 Task: Change elbow connector line to lose dashed dotted.
Action: Mouse moved to (576, 283)
Screenshot: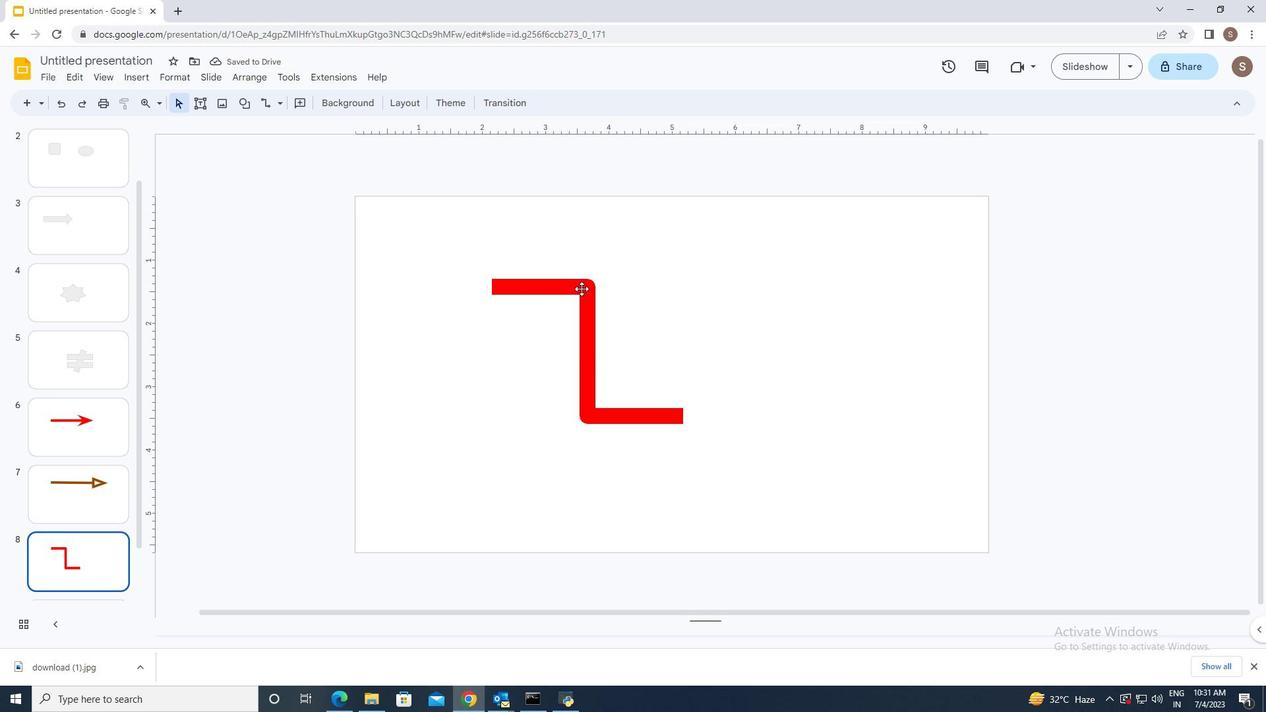 
Action: Mouse pressed left at (576, 283)
Screenshot: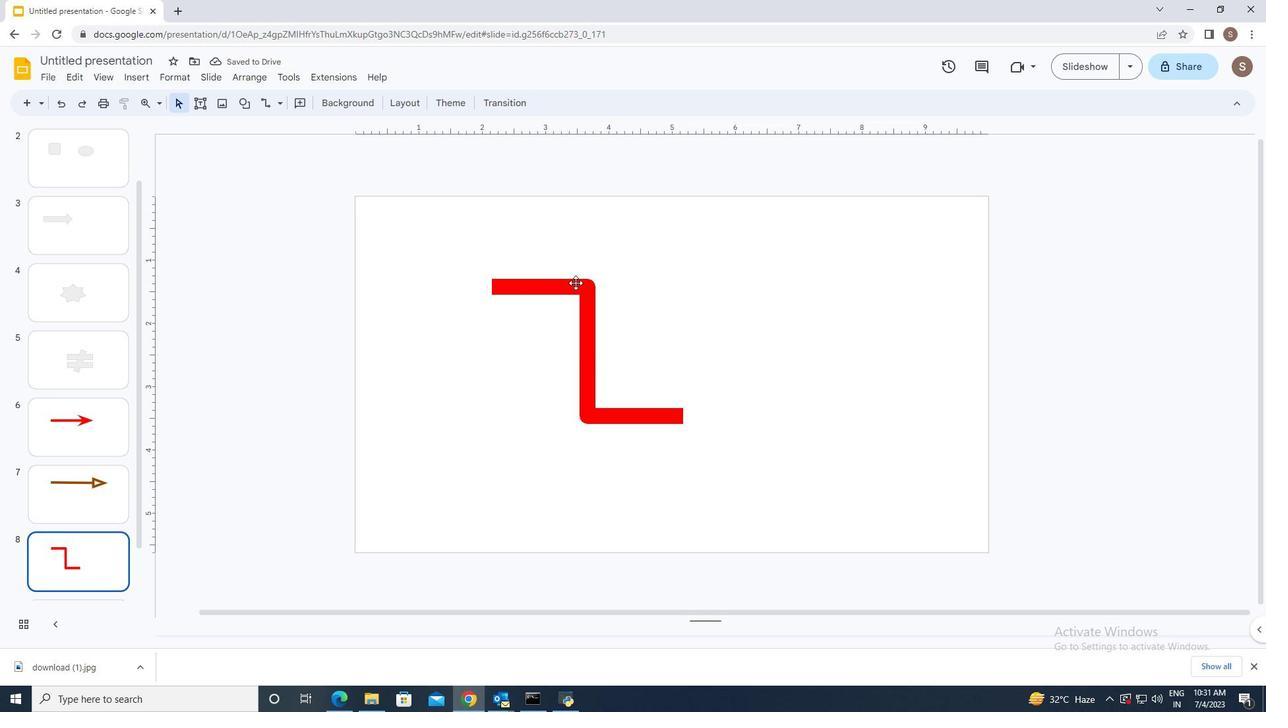 
Action: Mouse moved to (341, 99)
Screenshot: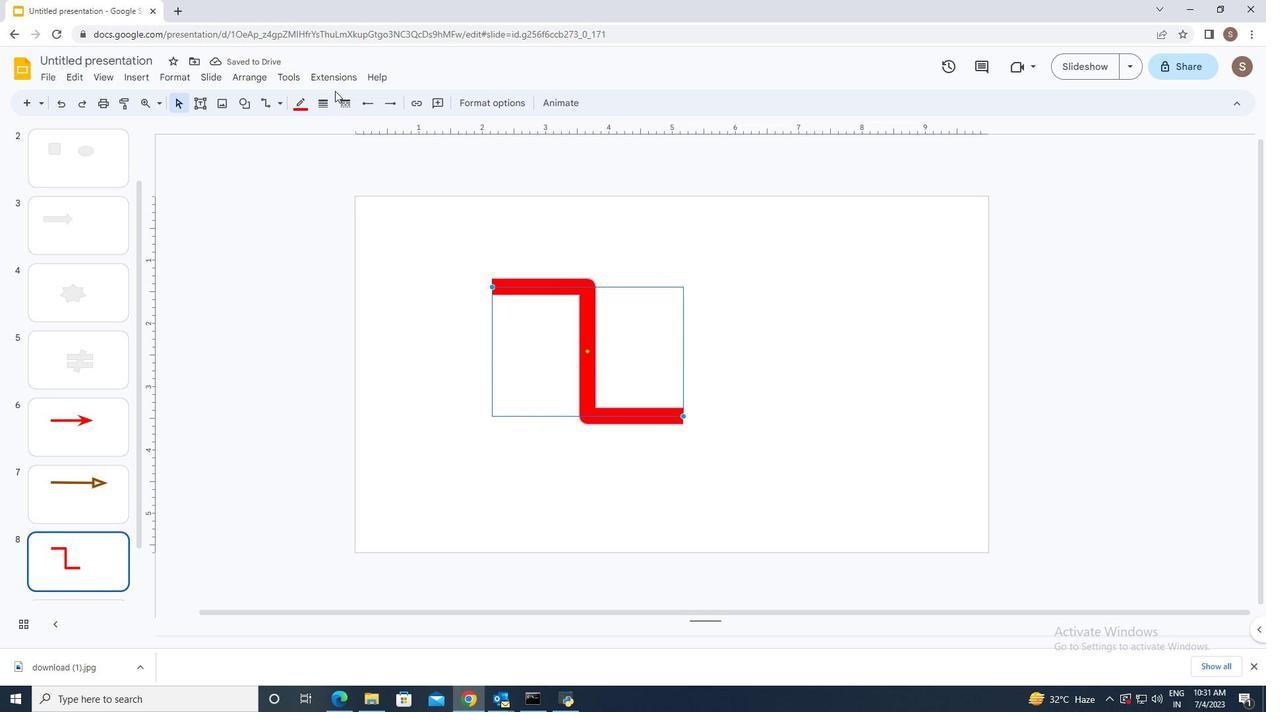
Action: Mouse pressed left at (341, 99)
Screenshot: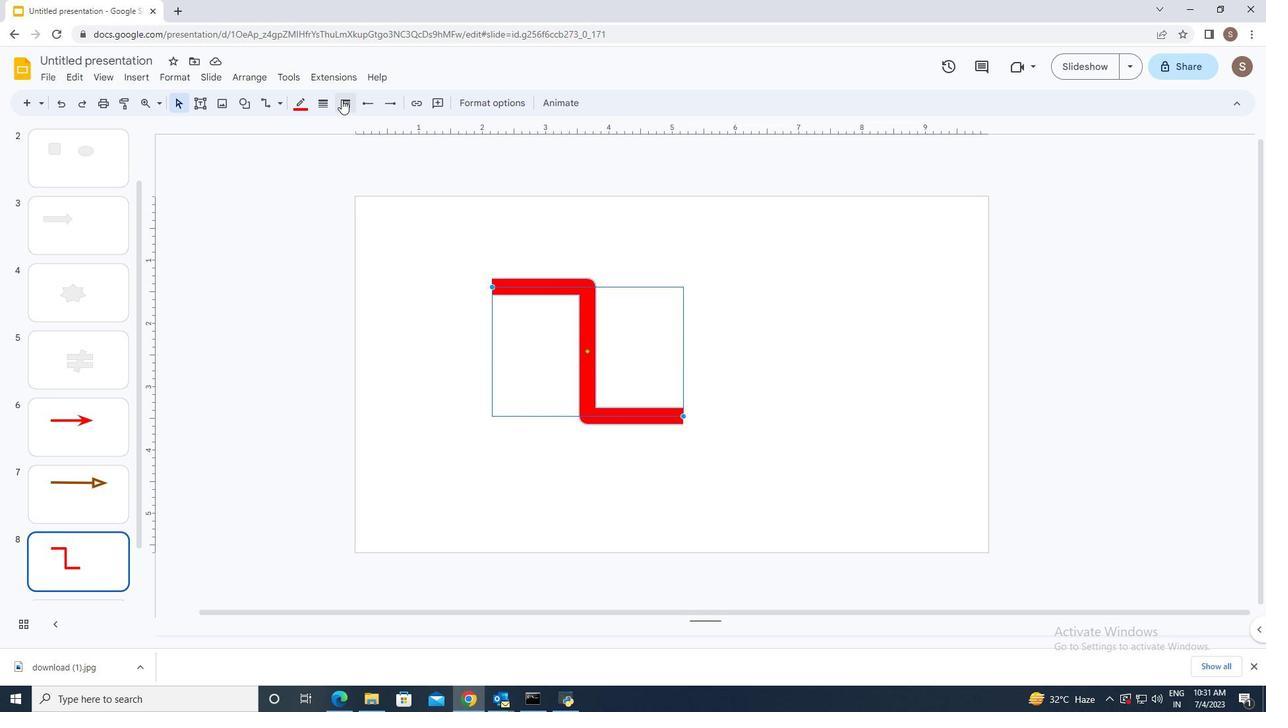 
Action: Mouse moved to (389, 232)
Screenshot: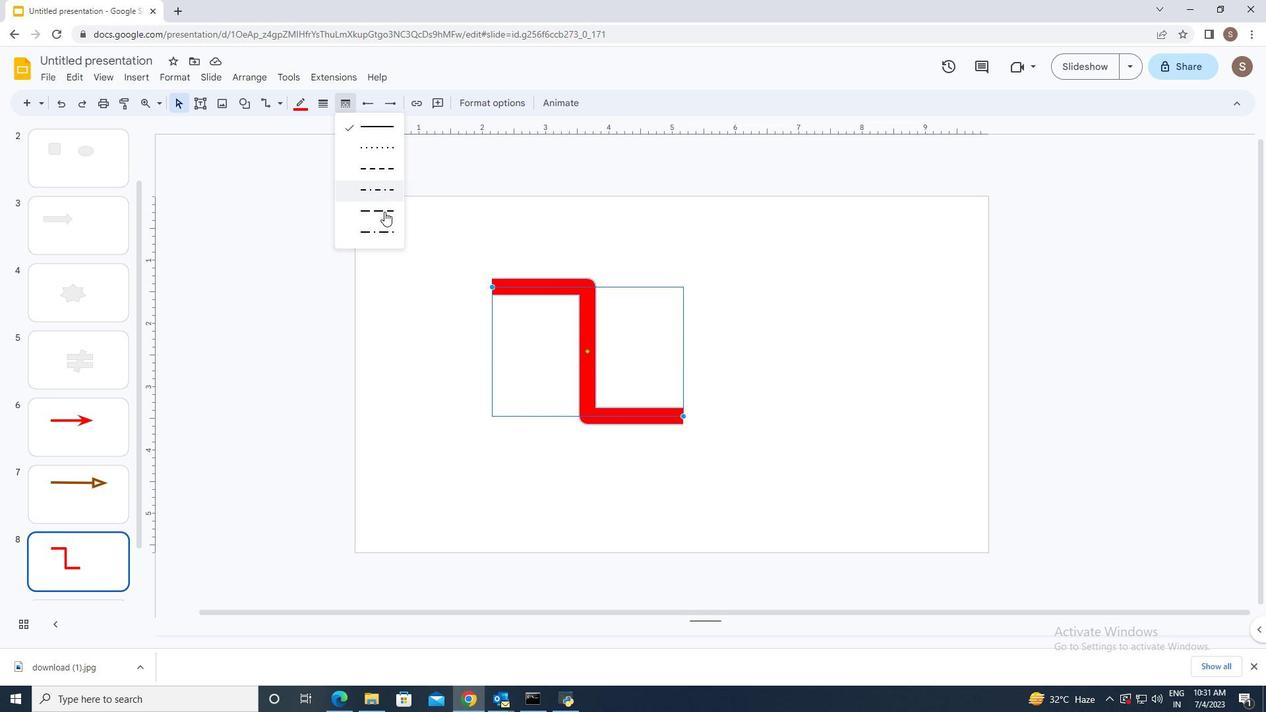 
Action: Mouse pressed left at (389, 232)
Screenshot: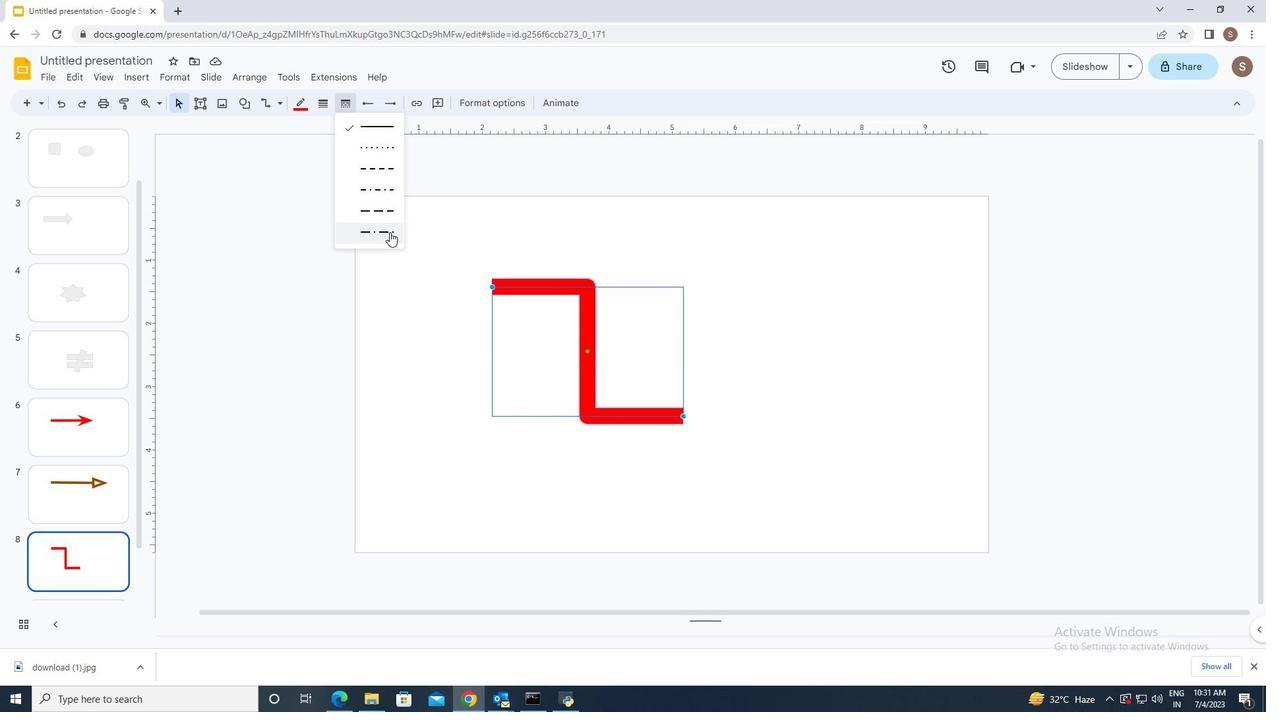 
Action: Mouse moved to (487, 444)
Screenshot: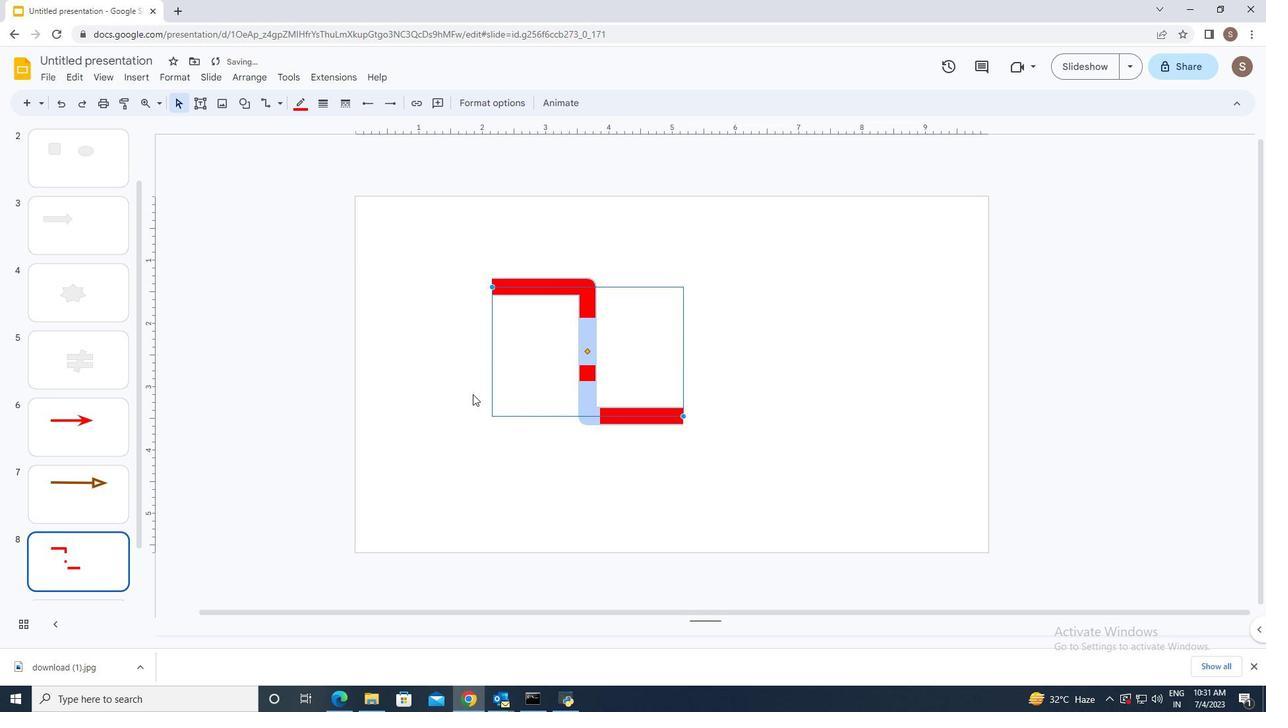 
Action: Mouse pressed left at (487, 444)
Screenshot: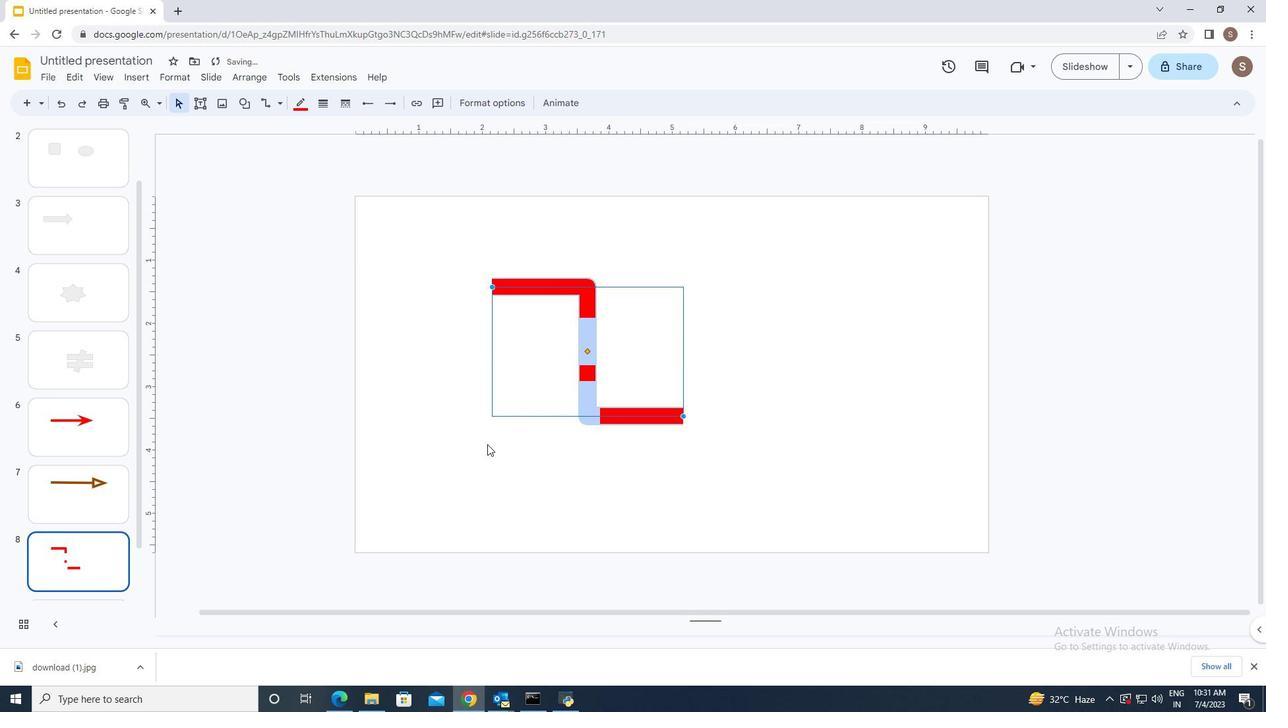 
